 Task: Open a blank sheet, save the file as Michael Add the quote 'Failure is not the opposite of success; it's part of success.'Failure is not the opposite of success; it's part of success.  Apply font style Apply font style Freestyle Script and font size 20 Align the text to the Right .Change the text color to  Red
Action: Mouse moved to (28, 18)
Screenshot: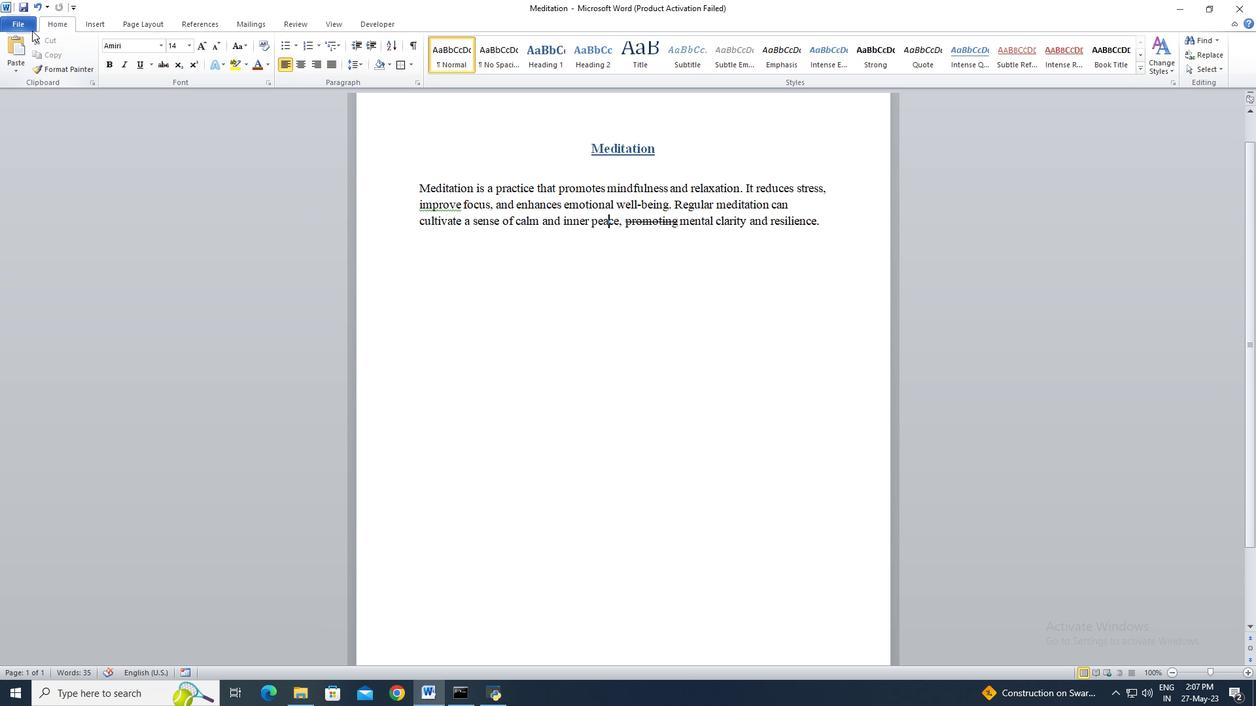 
Action: Mouse pressed left at (28, 18)
Screenshot: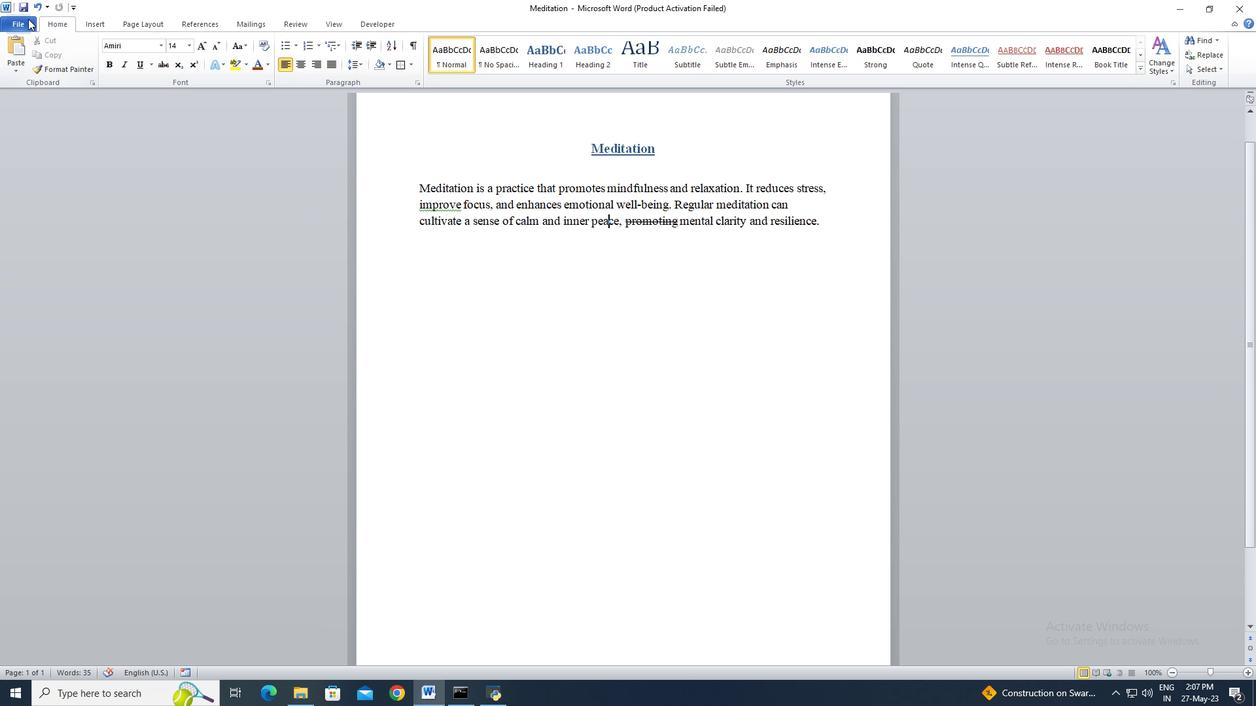
Action: Mouse moved to (42, 166)
Screenshot: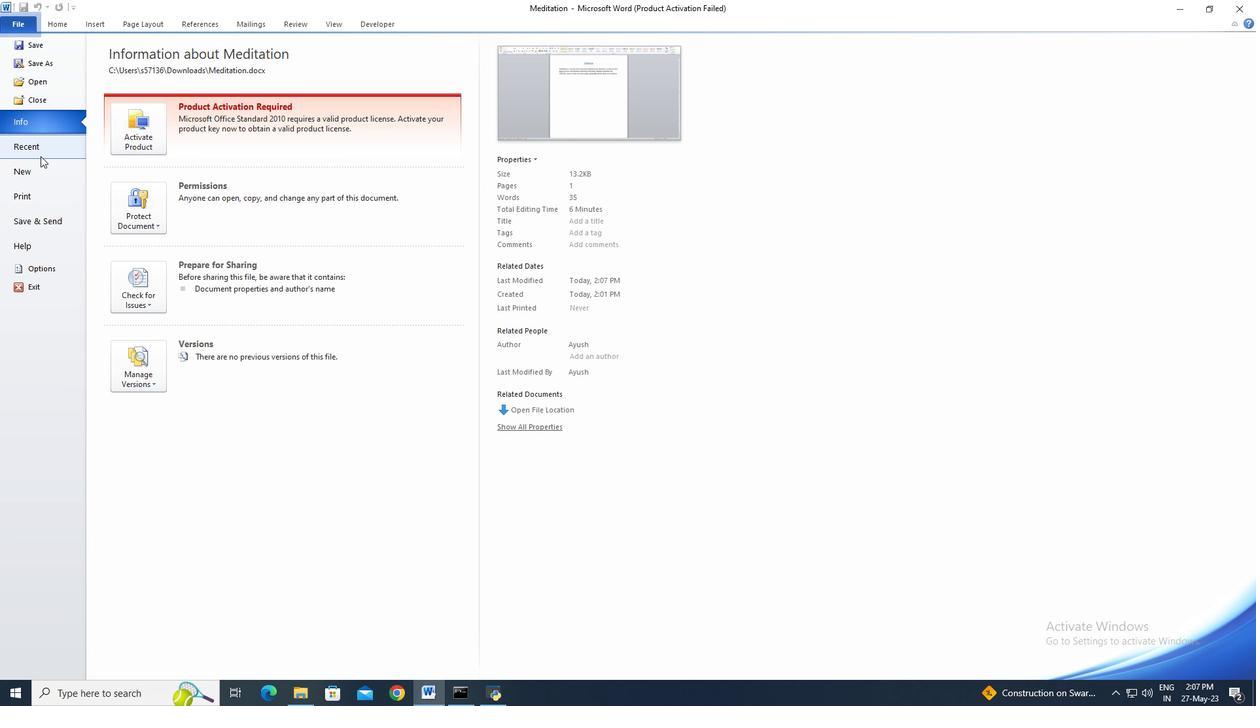 
Action: Mouse pressed left at (42, 166)
Screenshot: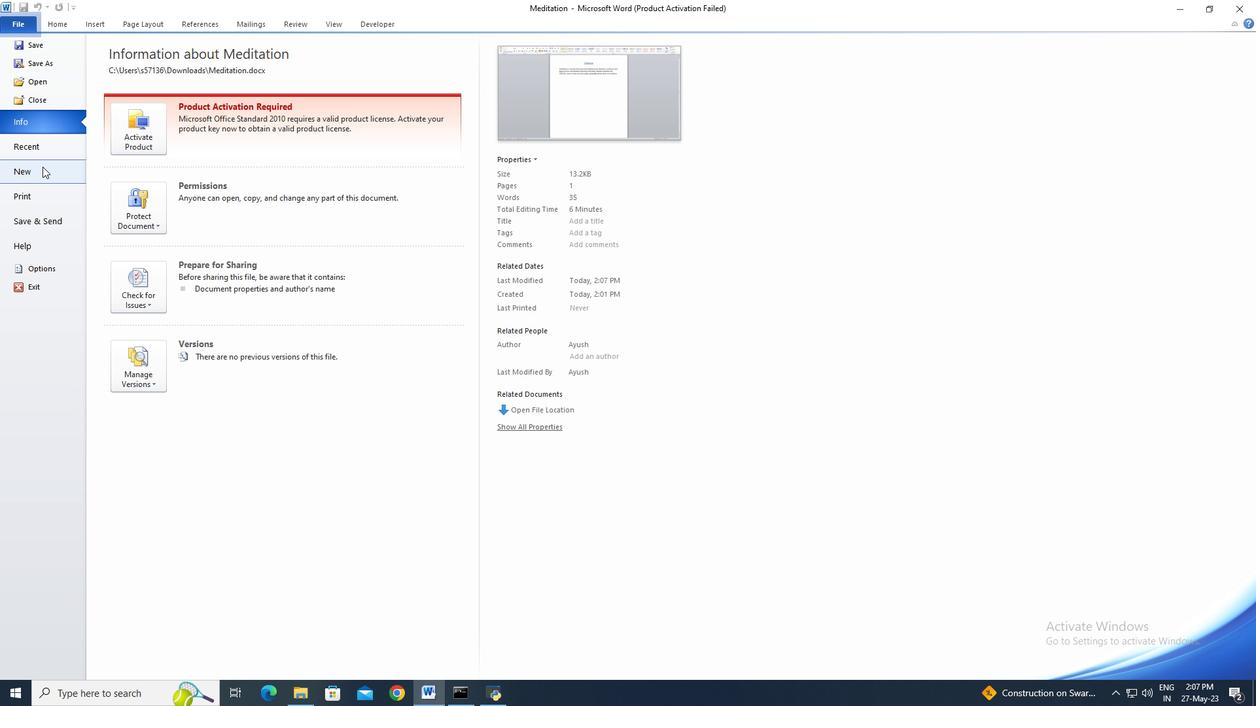 
Action: Mouse moved to (637, 339)
Screenshot: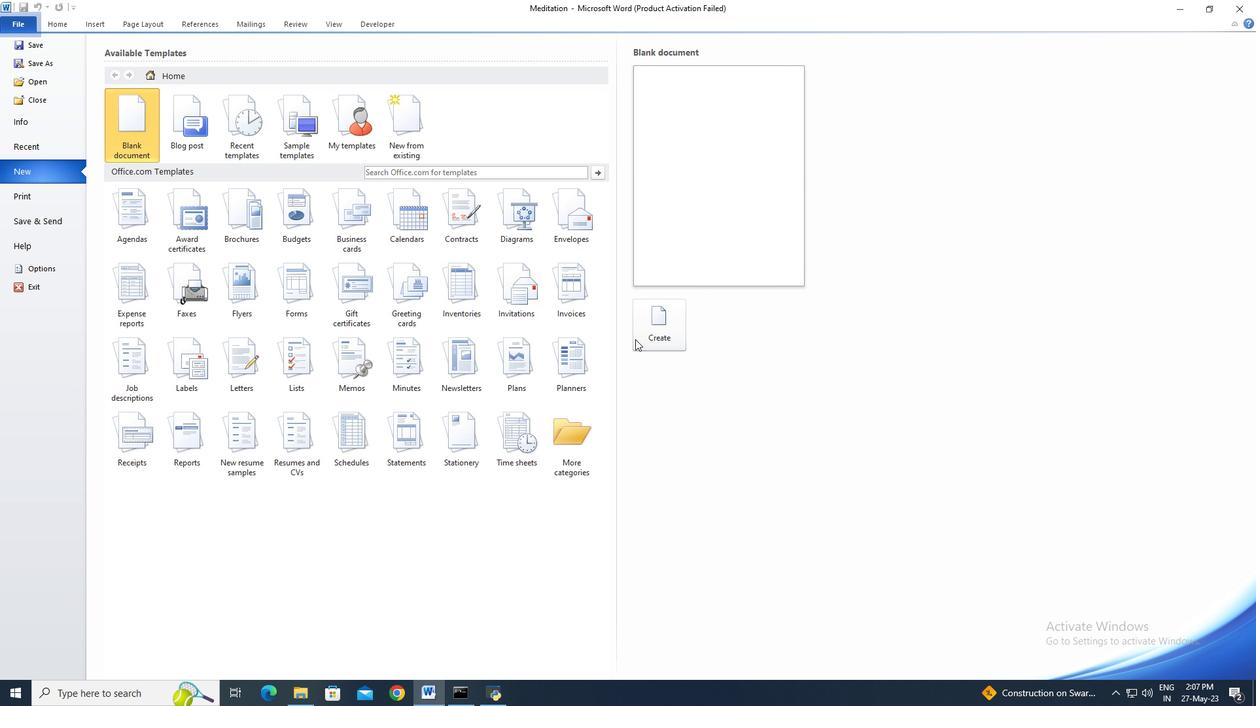 
Action: Mouse pressed left at (637, 339)
Screenshot: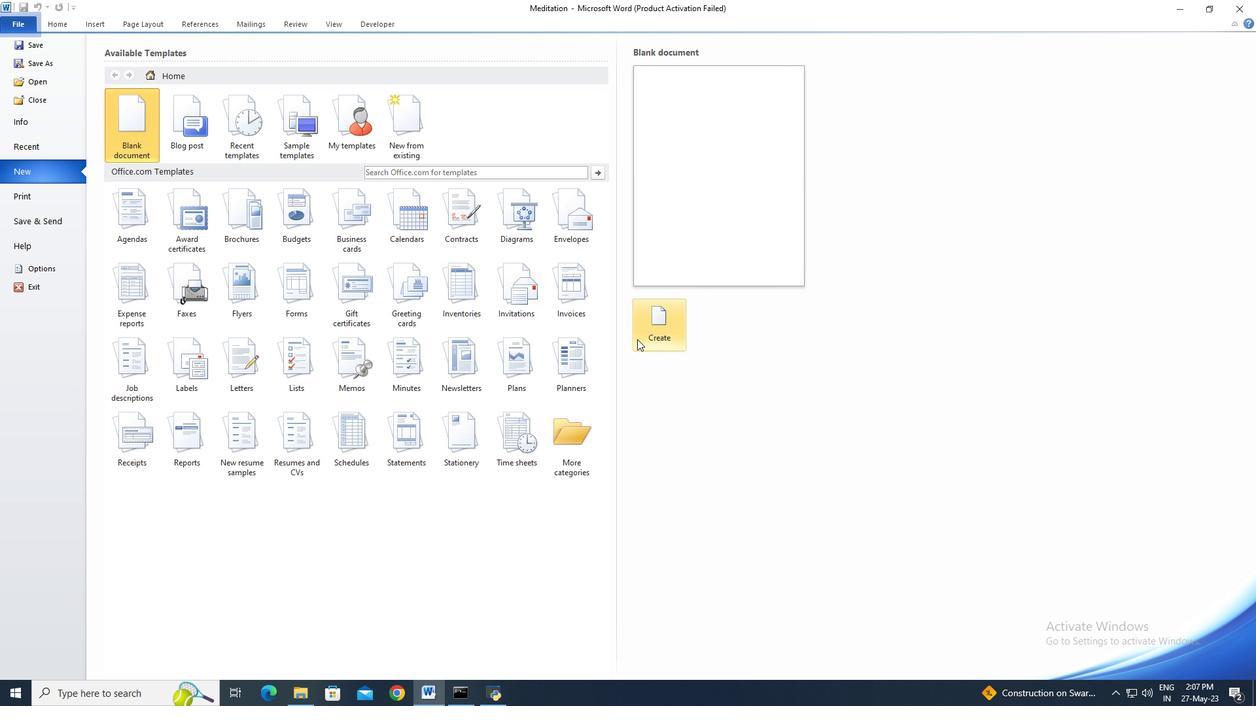 
Action: Mouse moved to (28, 22)
Screenshot: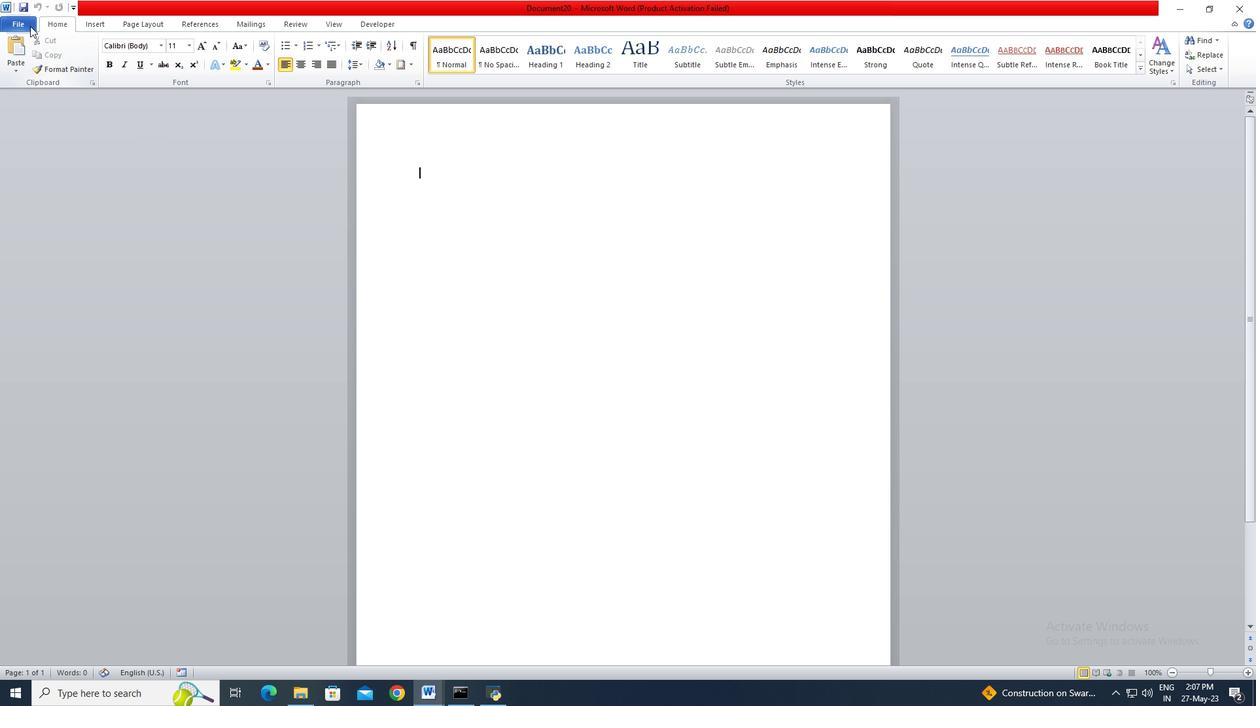 
Action: Mouse pressed left at (28, 22)
Screenshot: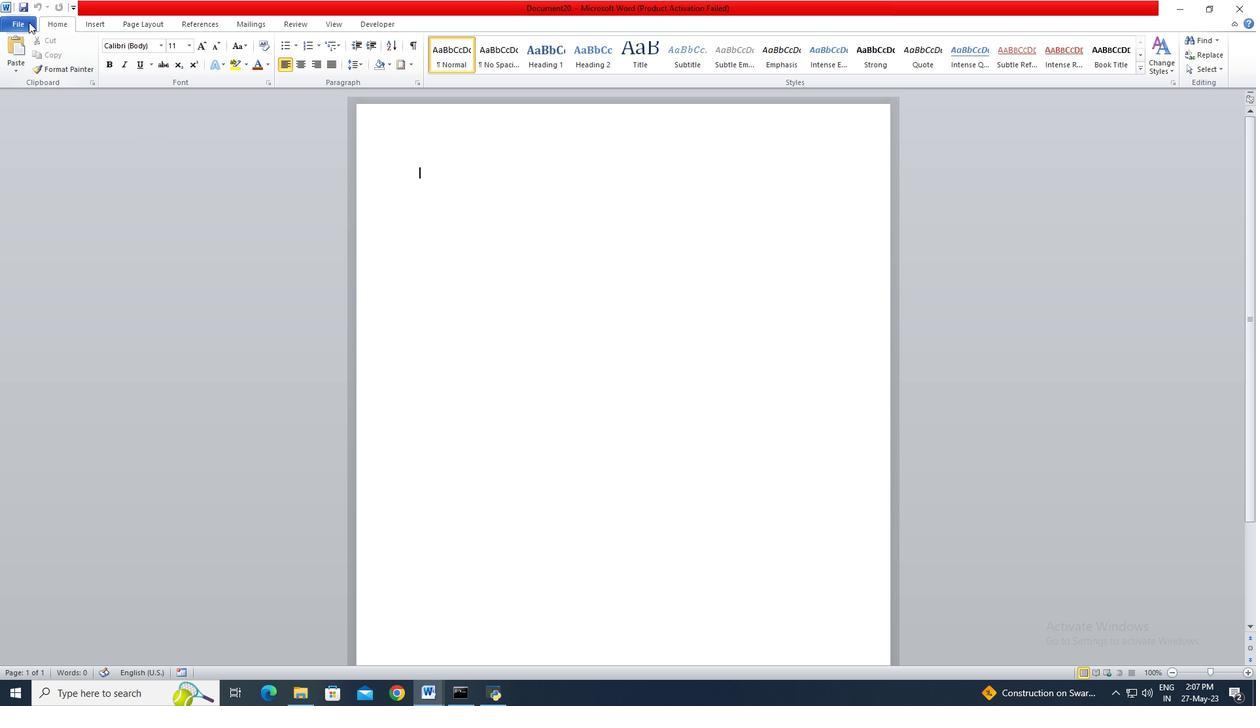 
Action: Mouse moved to (32, 65)
Screenshot: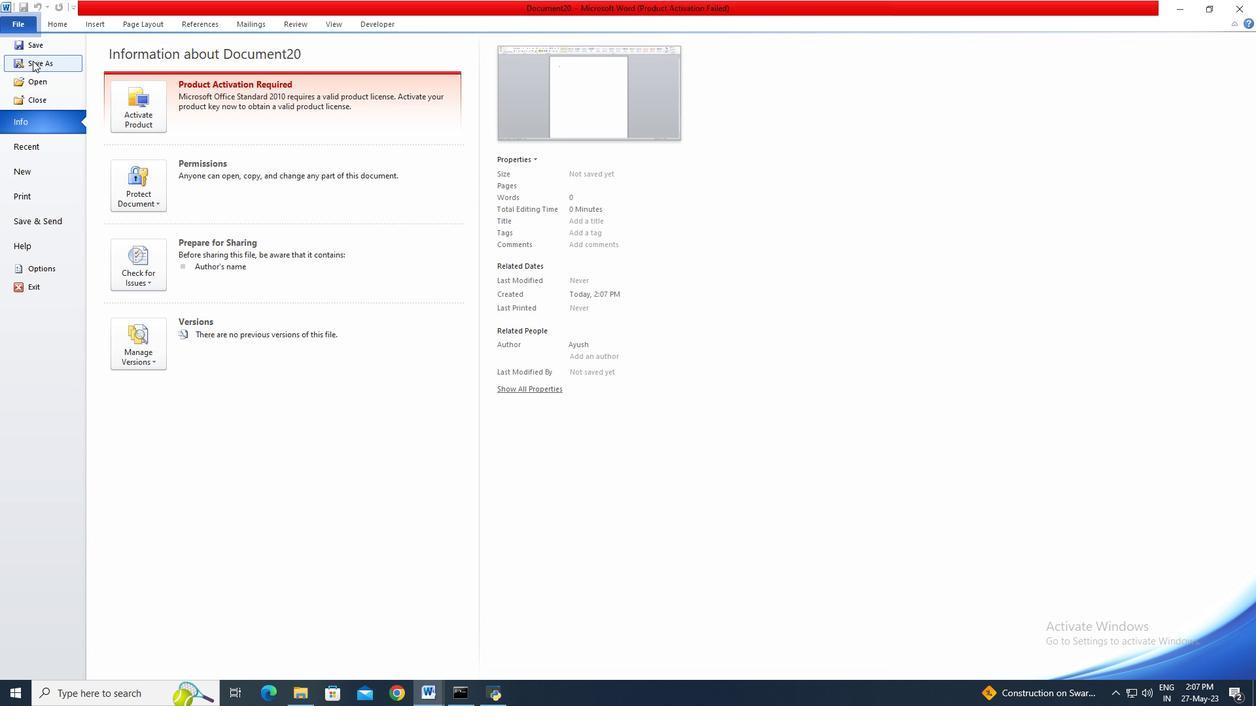 
Action: Mouse pressed left at (32, 65)
Screenshot: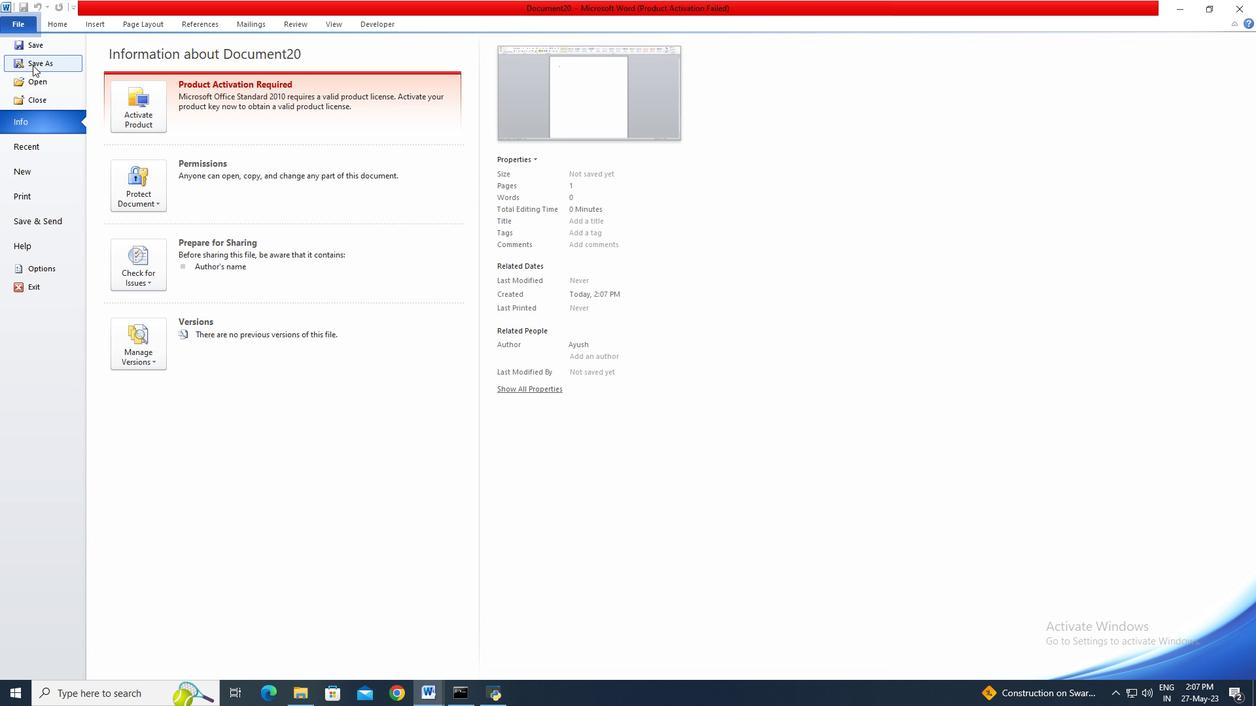 
Action: Mouse moved to (54, 138)
Screenshot: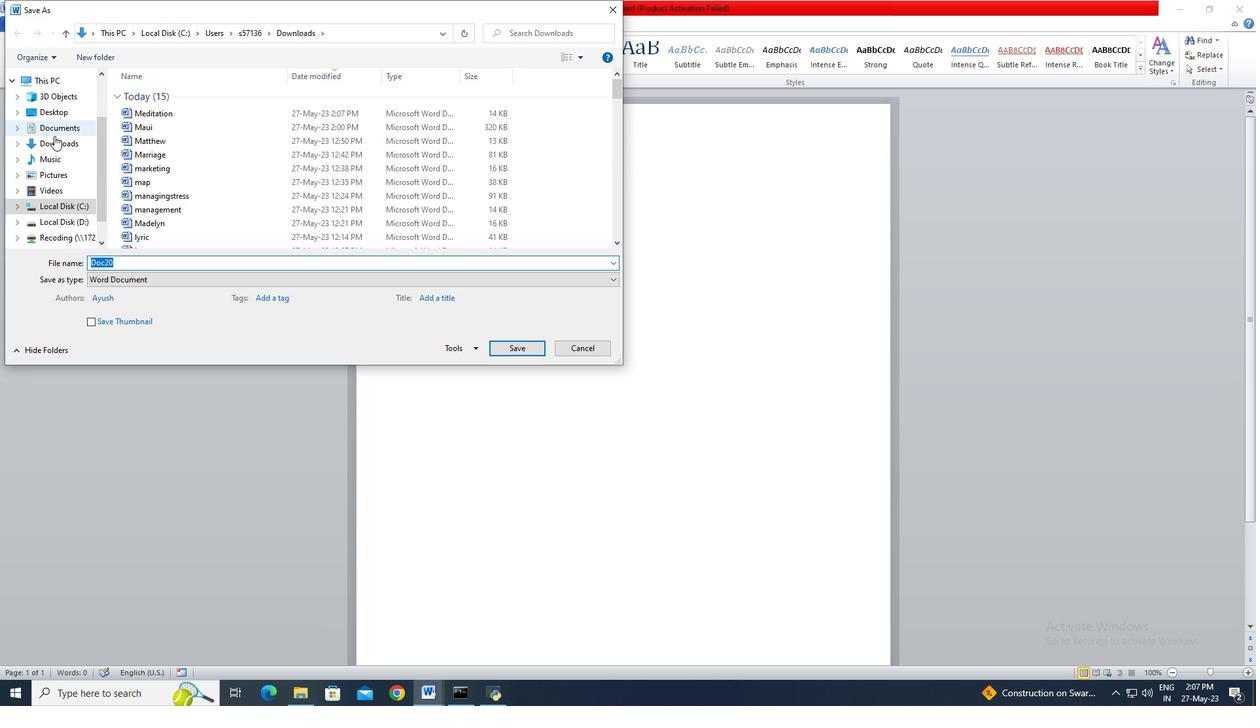 
Action: Mouse pressed left at (54, 138)
Screenshot: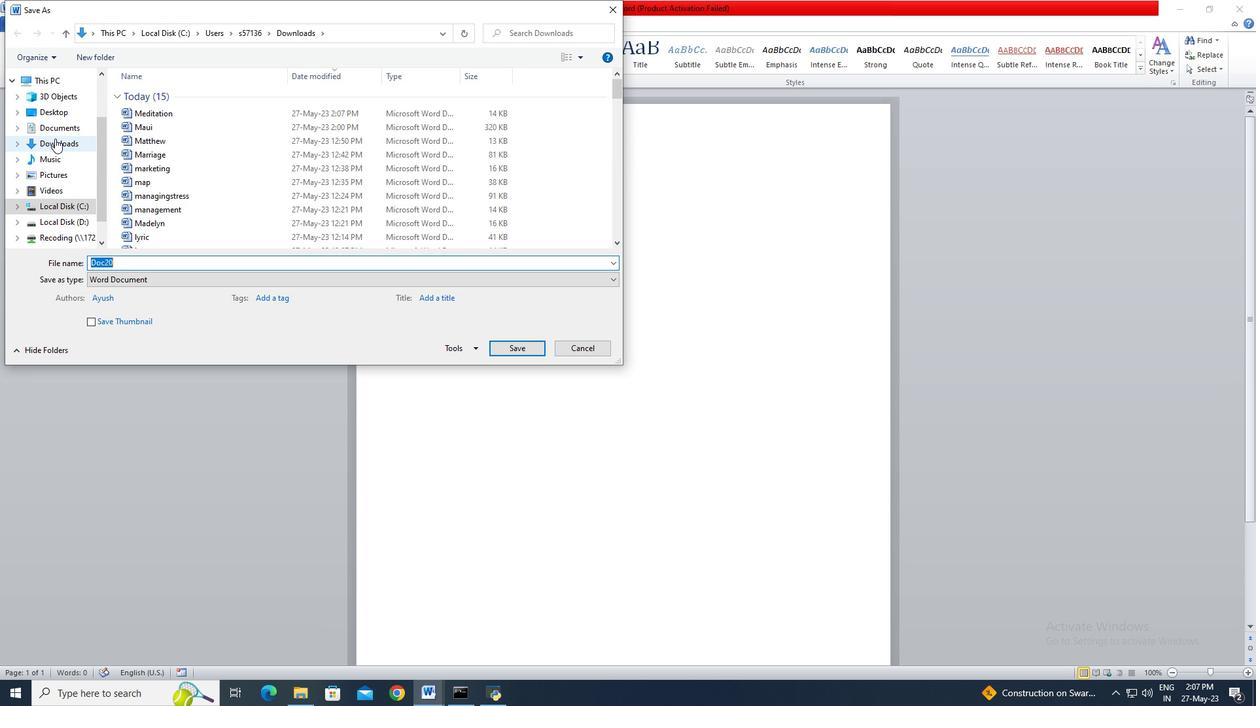 
Action: Mouse moved to (125, 261)
Screenshot: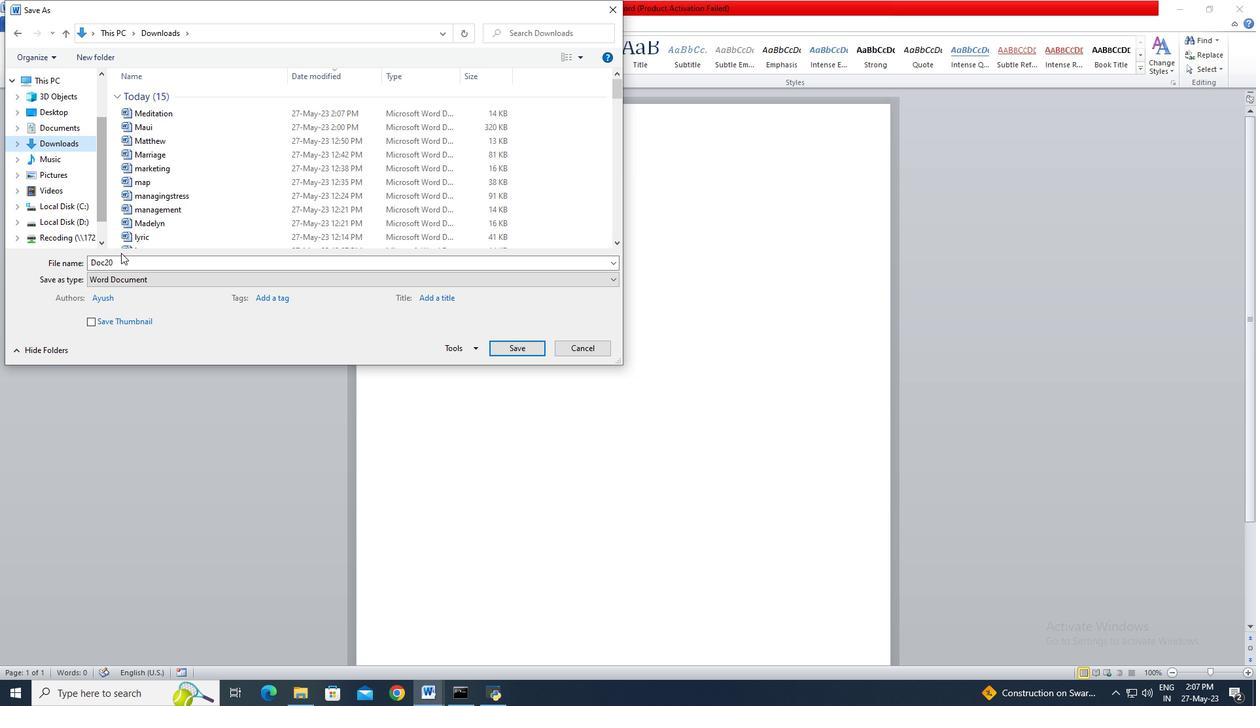 
Action: Mouse pressed left at (125, 261)
Screenshot: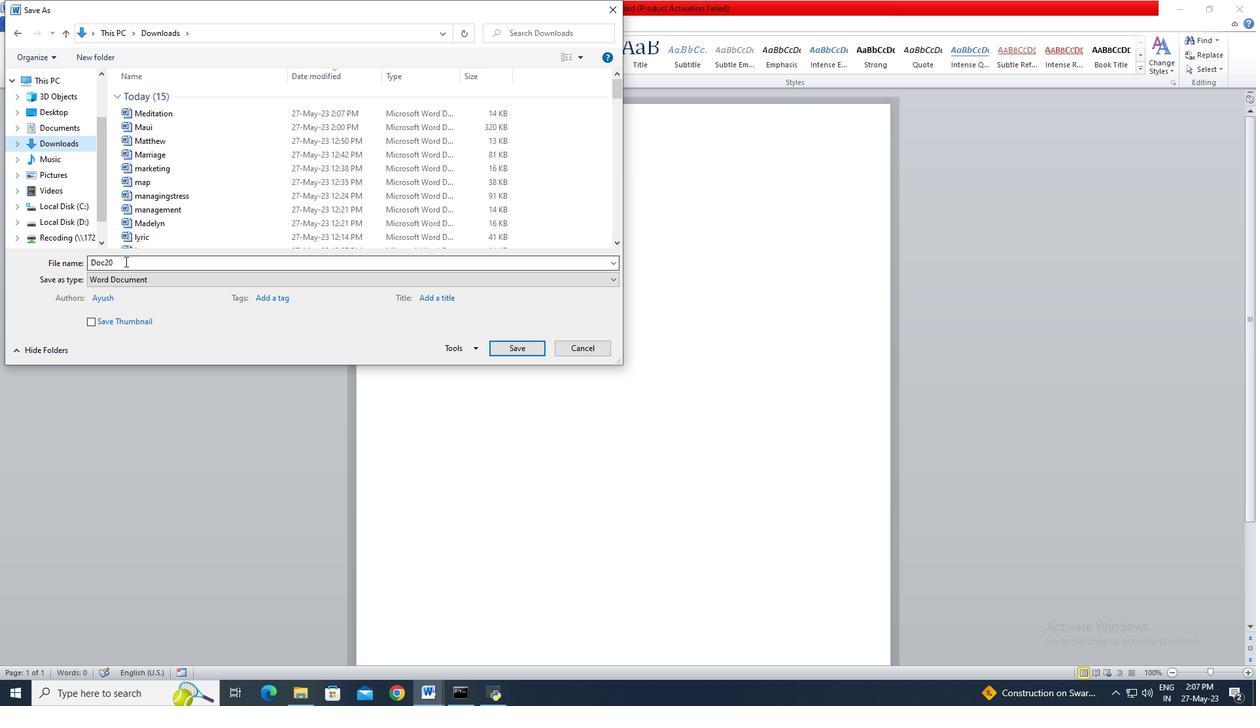 
Action: Key pressed <Key.shift>Michael
Screenshot: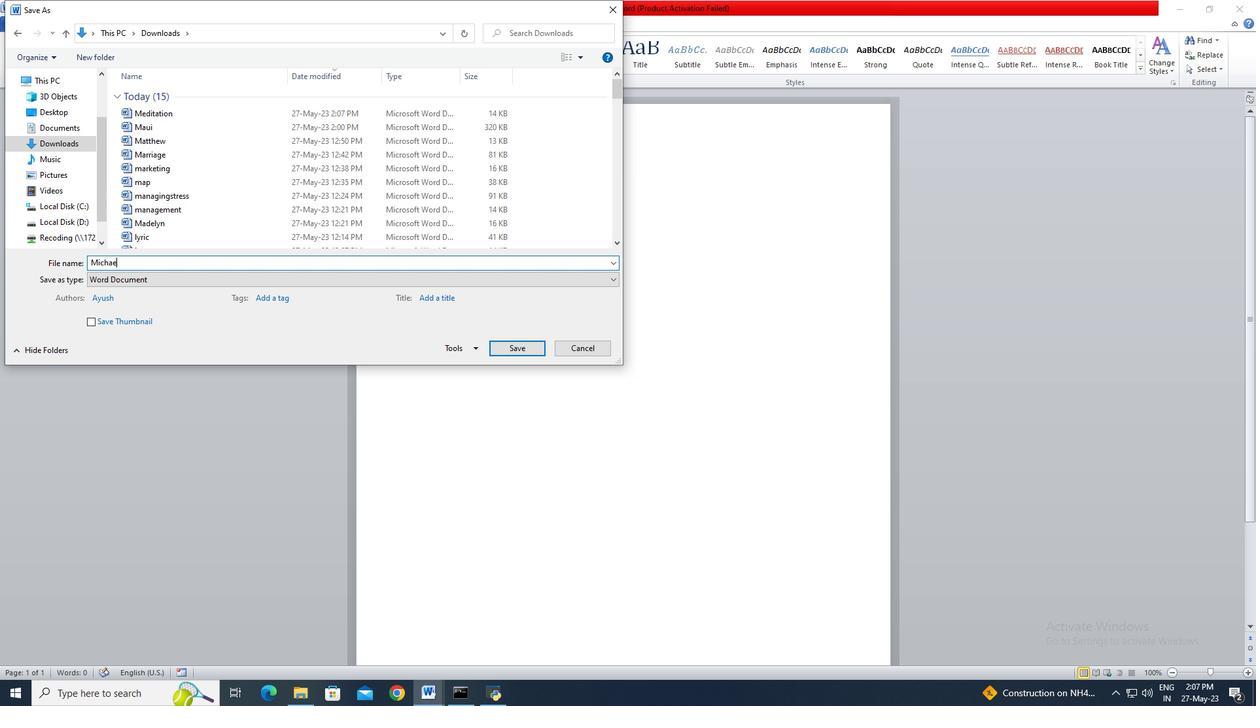 
Action: Mouse moved to (493, 348)
Screenshot: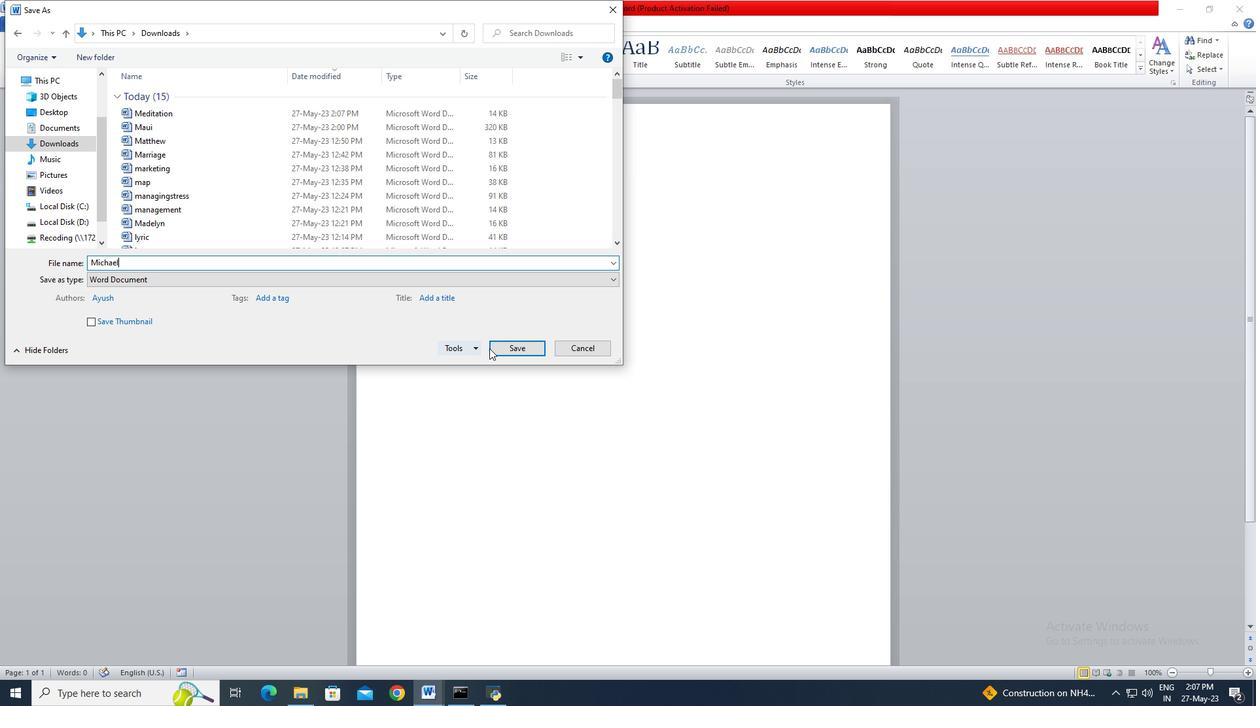 
Action: Mouse pressed left at (493, 348)
Screenshot: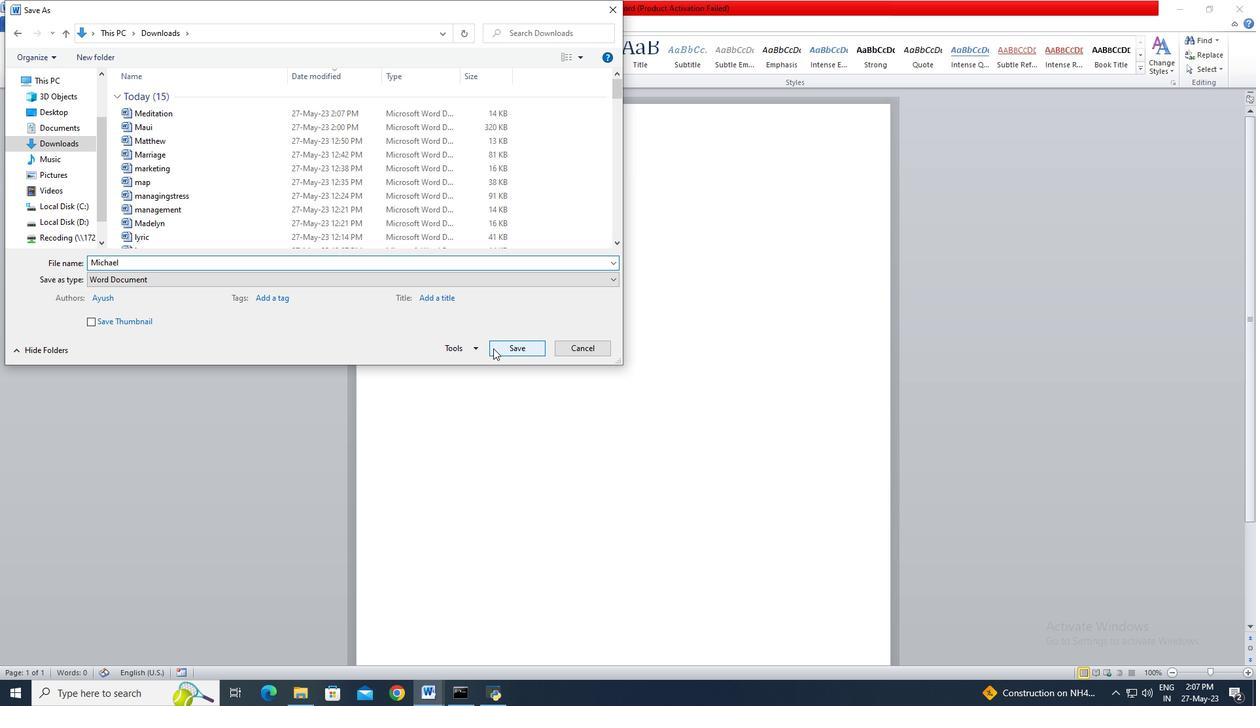 
Action: Key pressed <Key.shift>"<Key.shift>Failure<Key.space>is<Key.space>not<Key.space>the<Key.space>opposite<Key.space>of<Key.space>success;<Key.space>it's<Key.space>part<Key.space>of<Key.space>success.<Key.shift>"ctrl+A
Screenshot: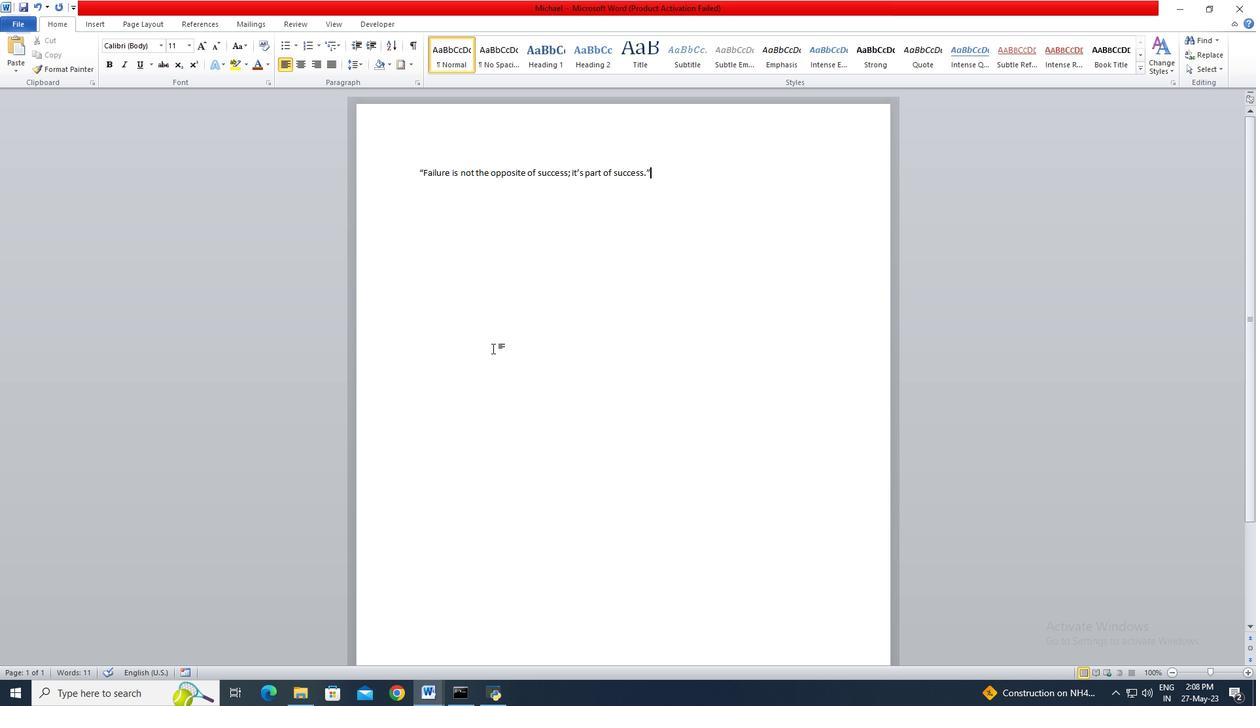 
Action: Mouse moved to (154, 49)
Screenshot: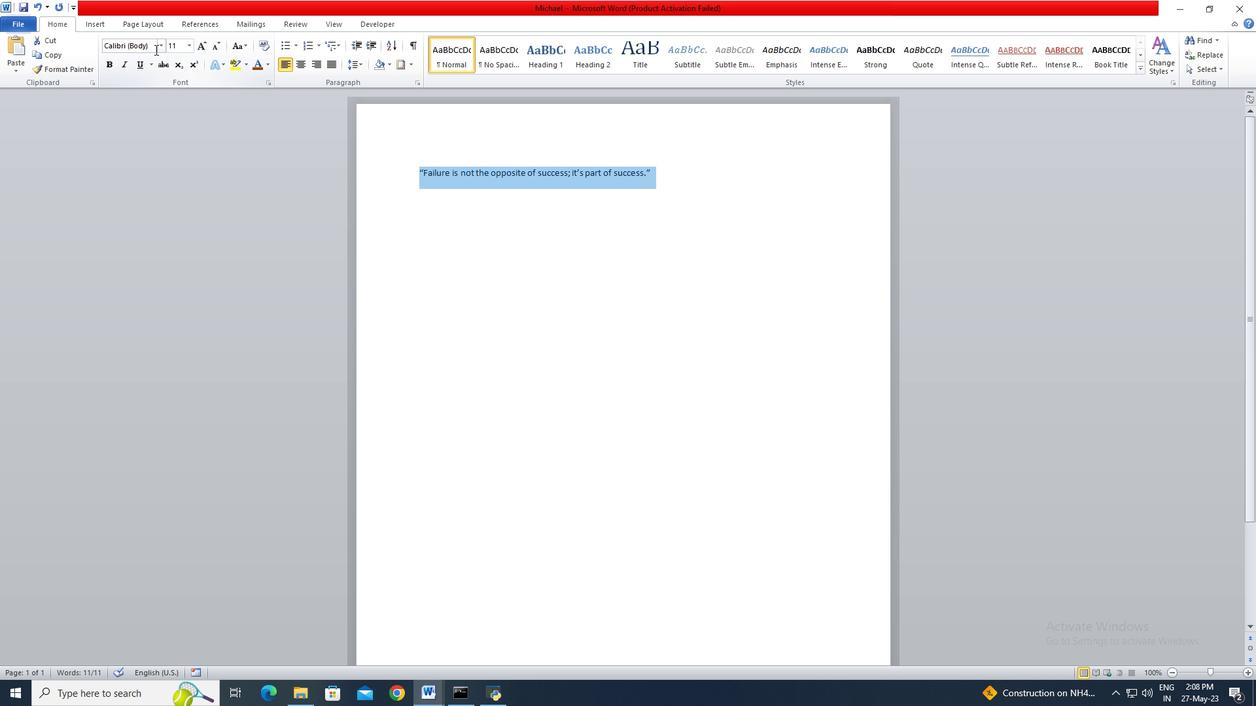 
Action: Mouse pressed left at (154, 49)
Screenshot: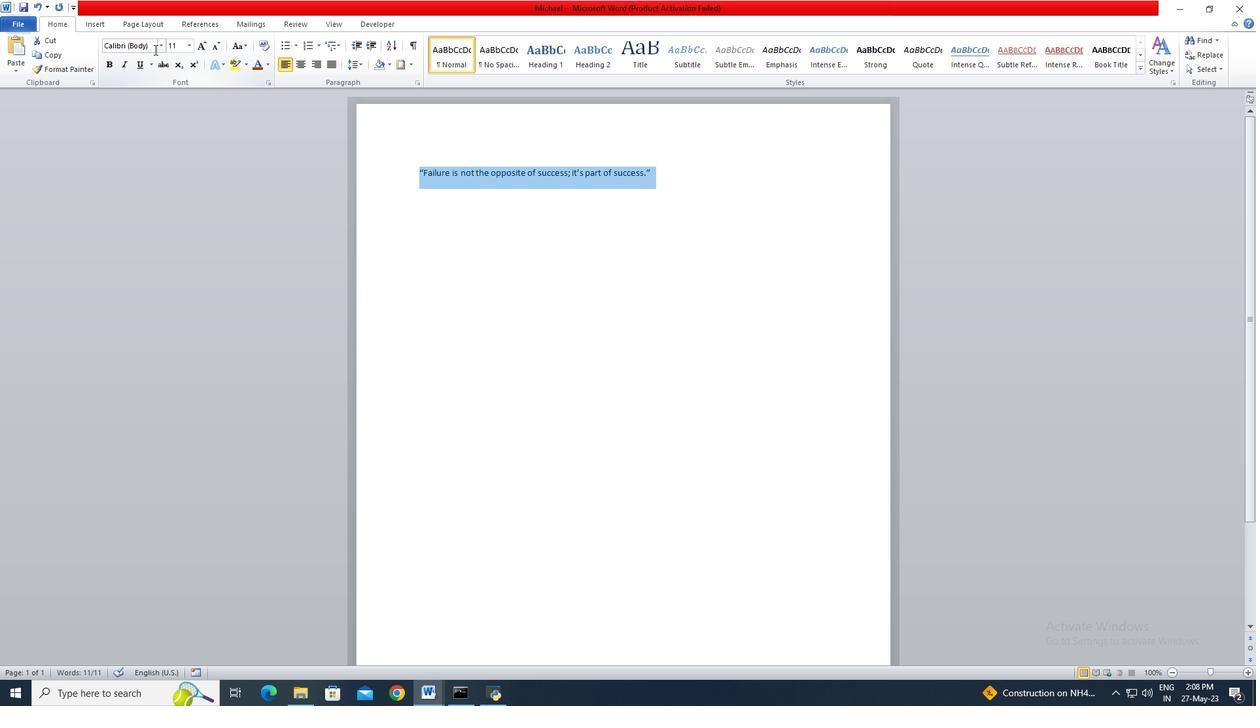 
Action: Key pressed <Key.shift_r>A<Key.backspace><Key.shift><Key.backspace><Key.shift>Freestyle<Key.space><Key.shift>Script<Key.enter>
Screenshot: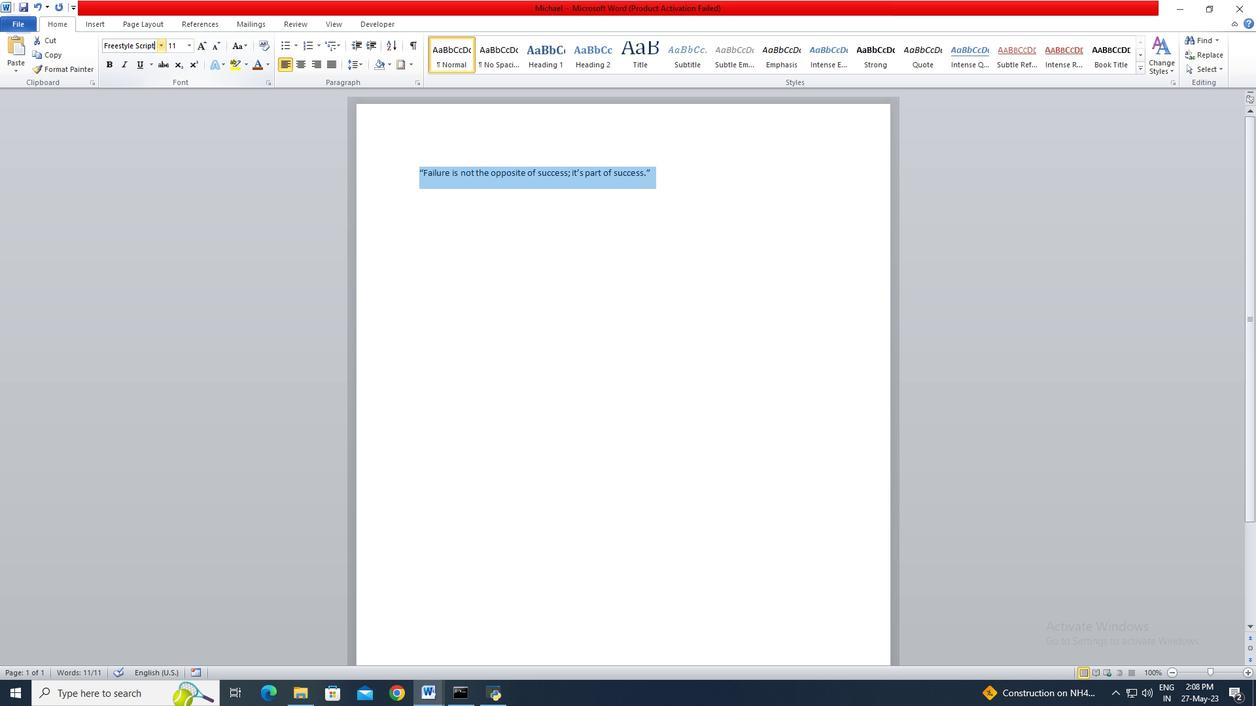
Action: Mouse moved to (179, 47)
Screenshot: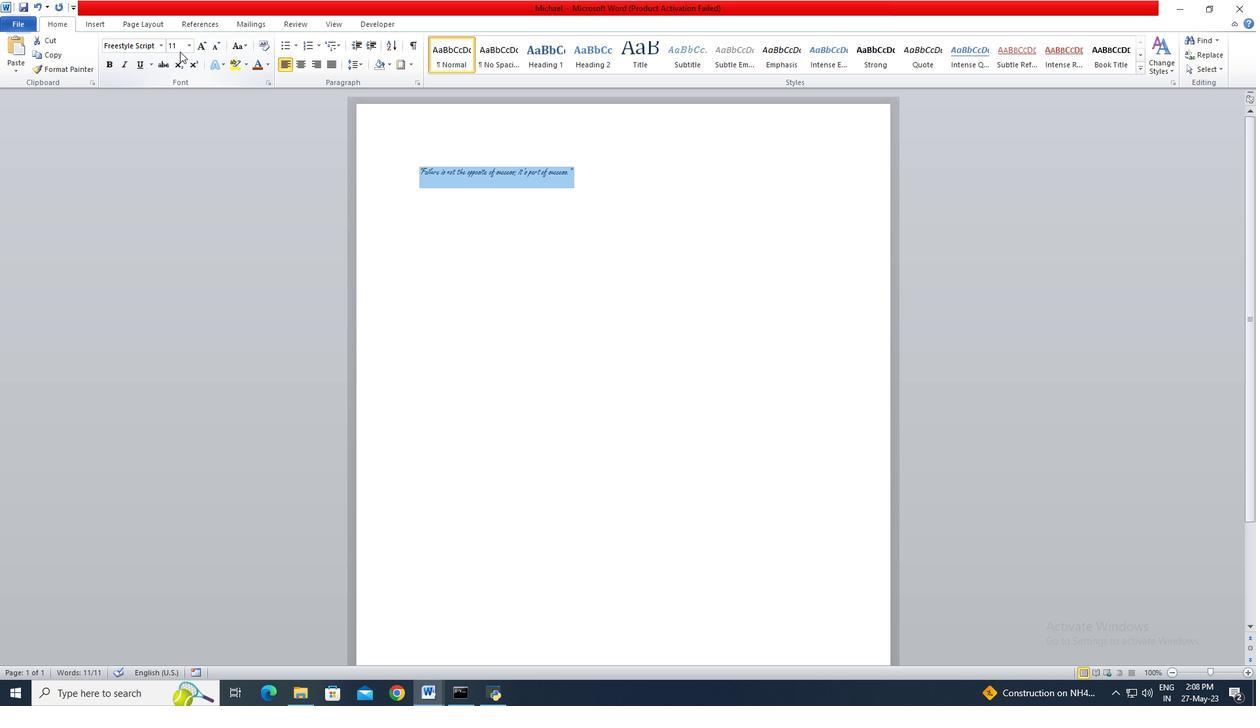 
Action: Mouse pressed left at (179, 47)
Screenshot: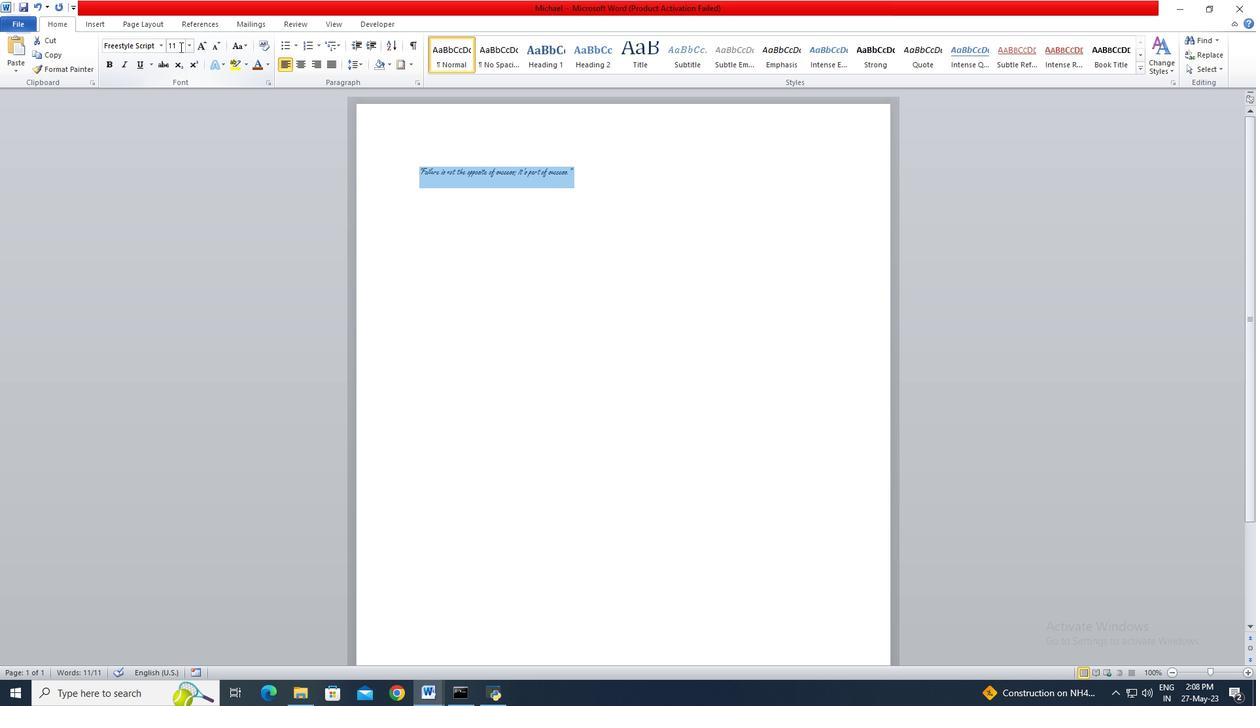 
Action: Mouse moved to (178, 47)
Screenshot: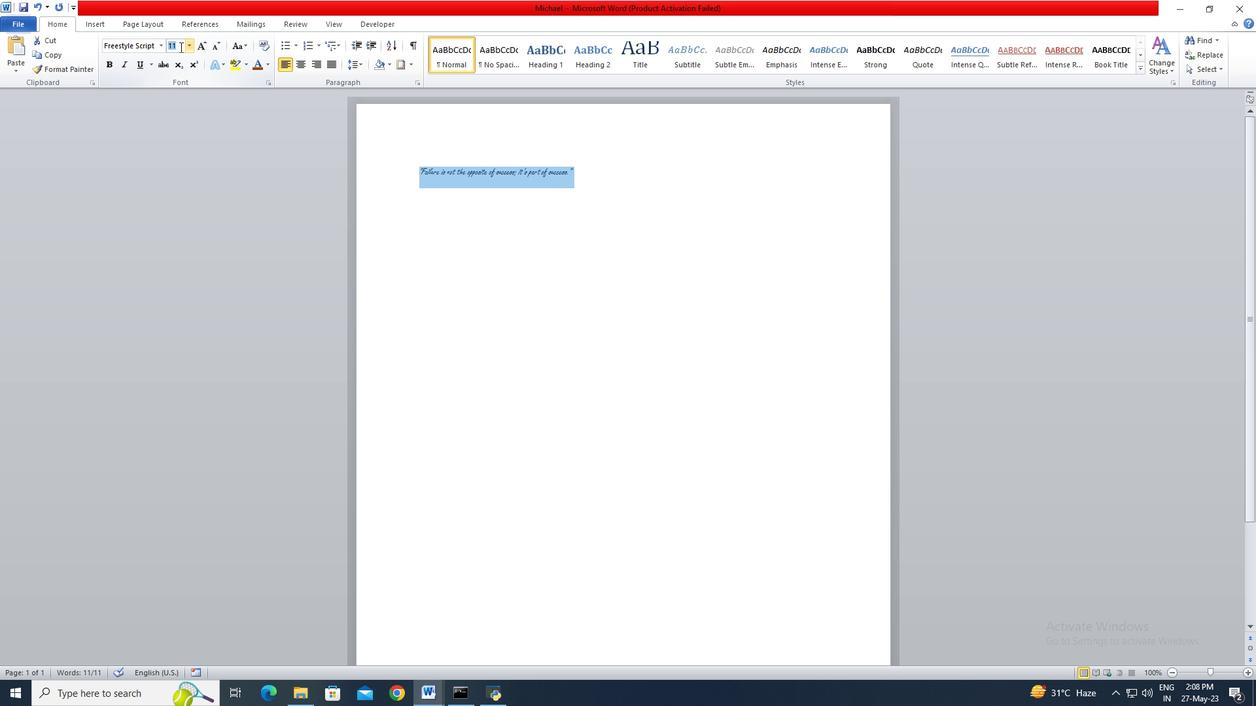 
Action: Key pressed 20<Key.enter>
Screenshot: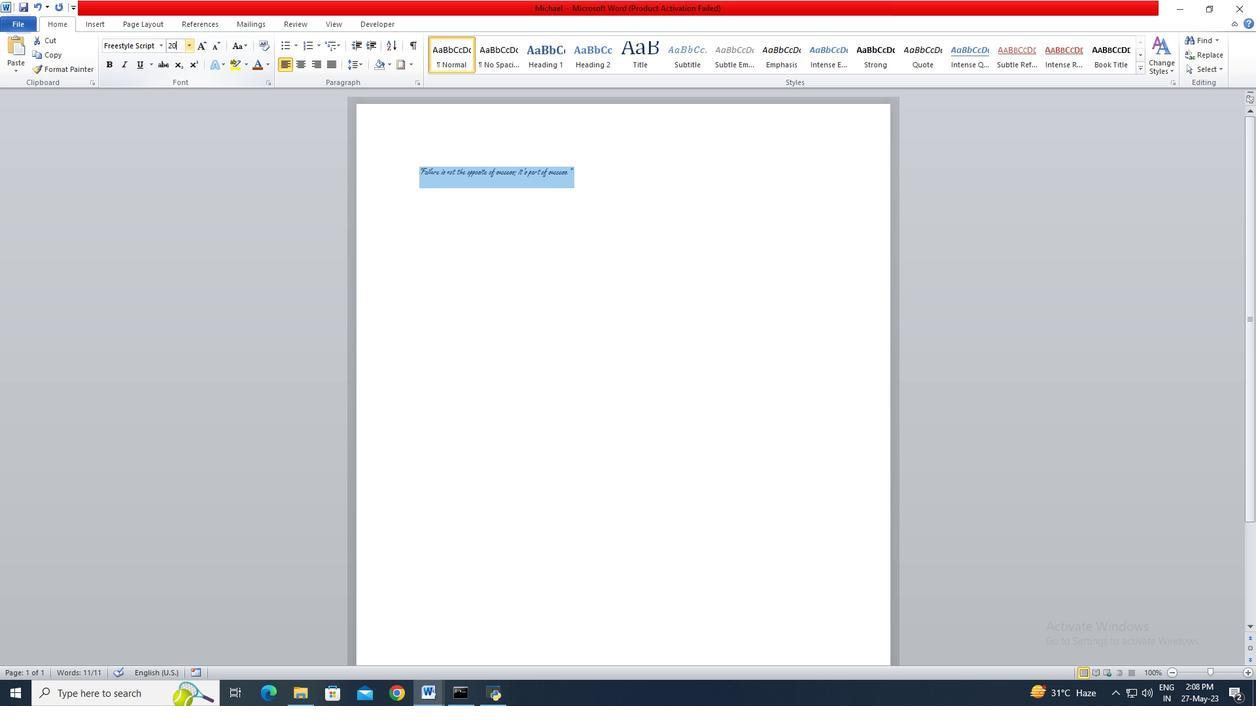 
Action: Mouse moved to (312, 62)
Screenshot: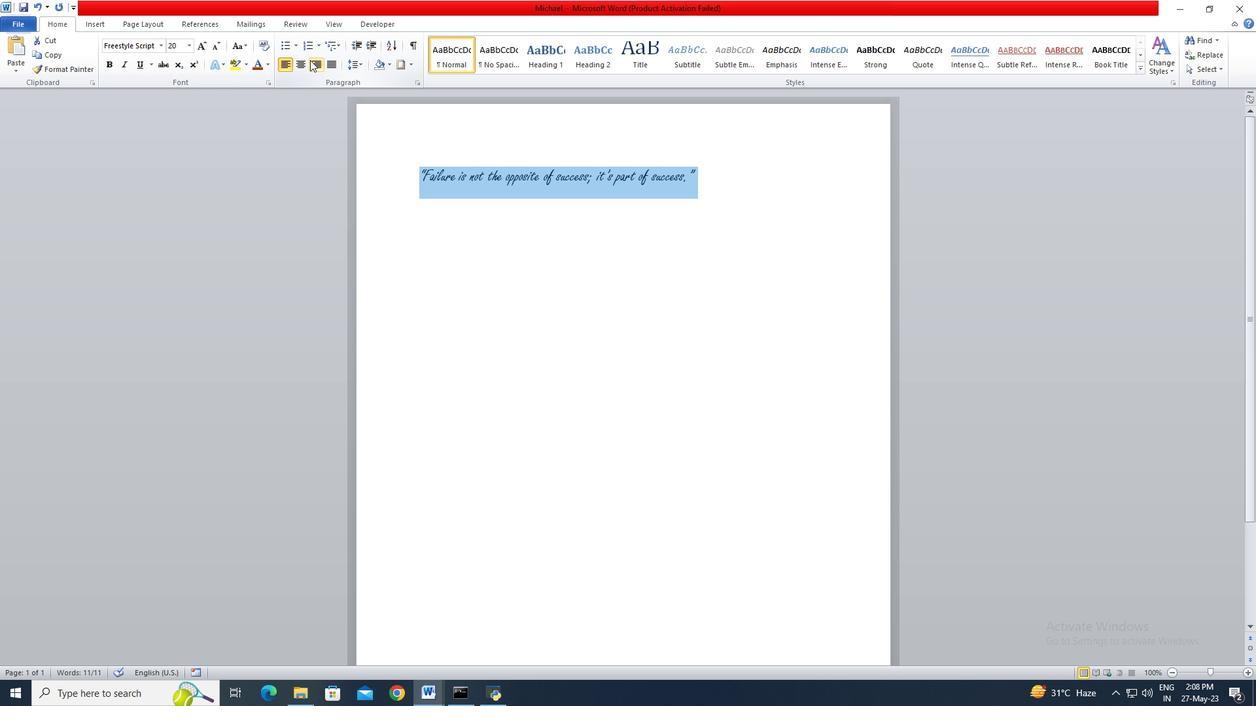 
Action: Mouse pressed left at (312, 62)
Screenshot: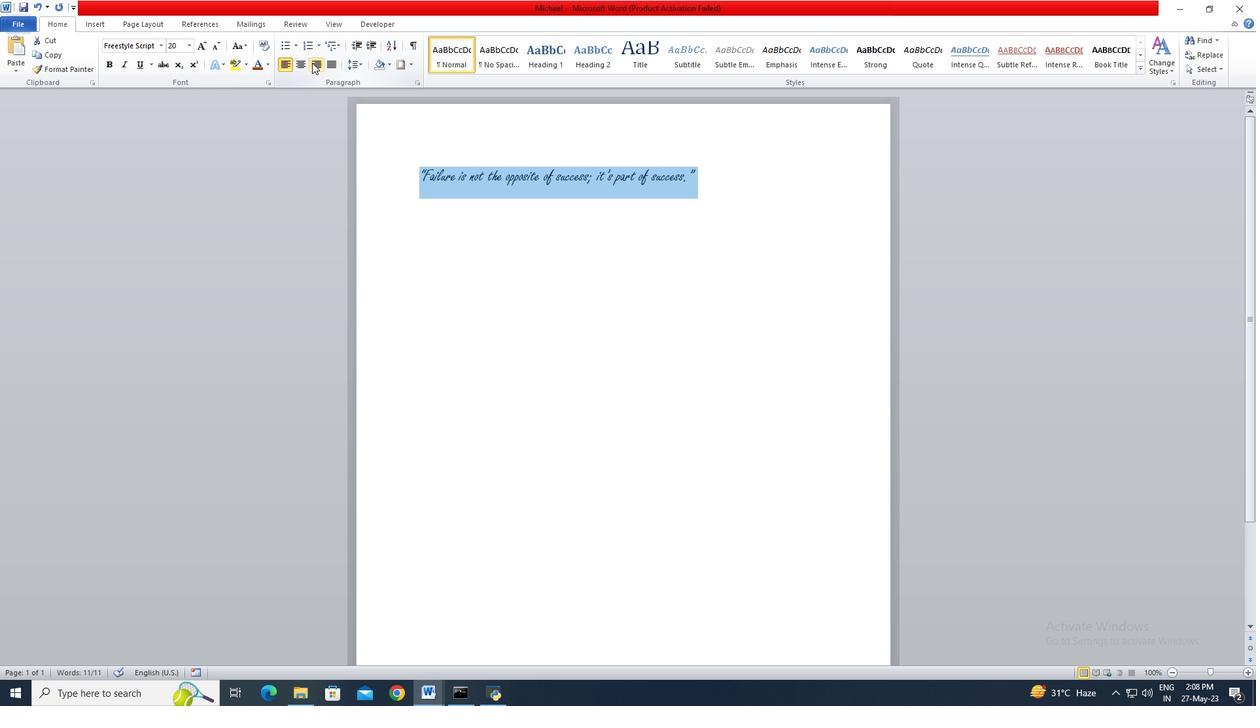 
Action: Mouse moved to (269, 64)
Screenshot: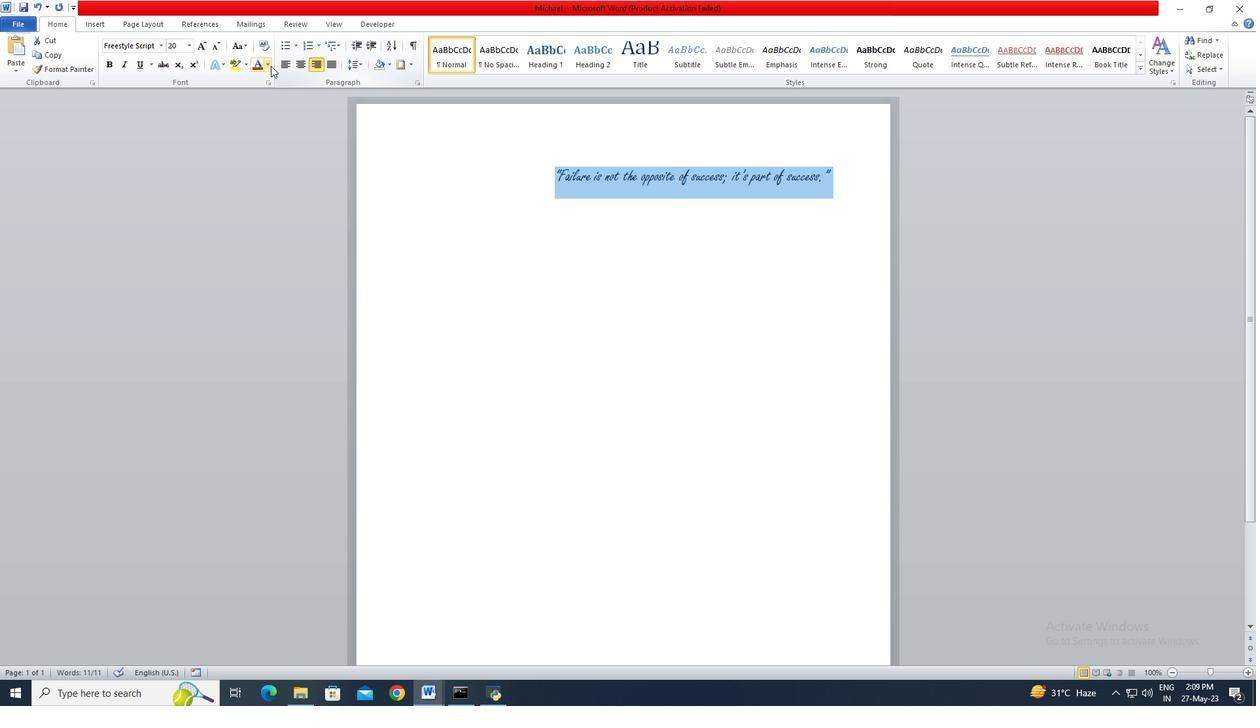 
Action: Mouse pressed left at (269, 64)
Screenshot: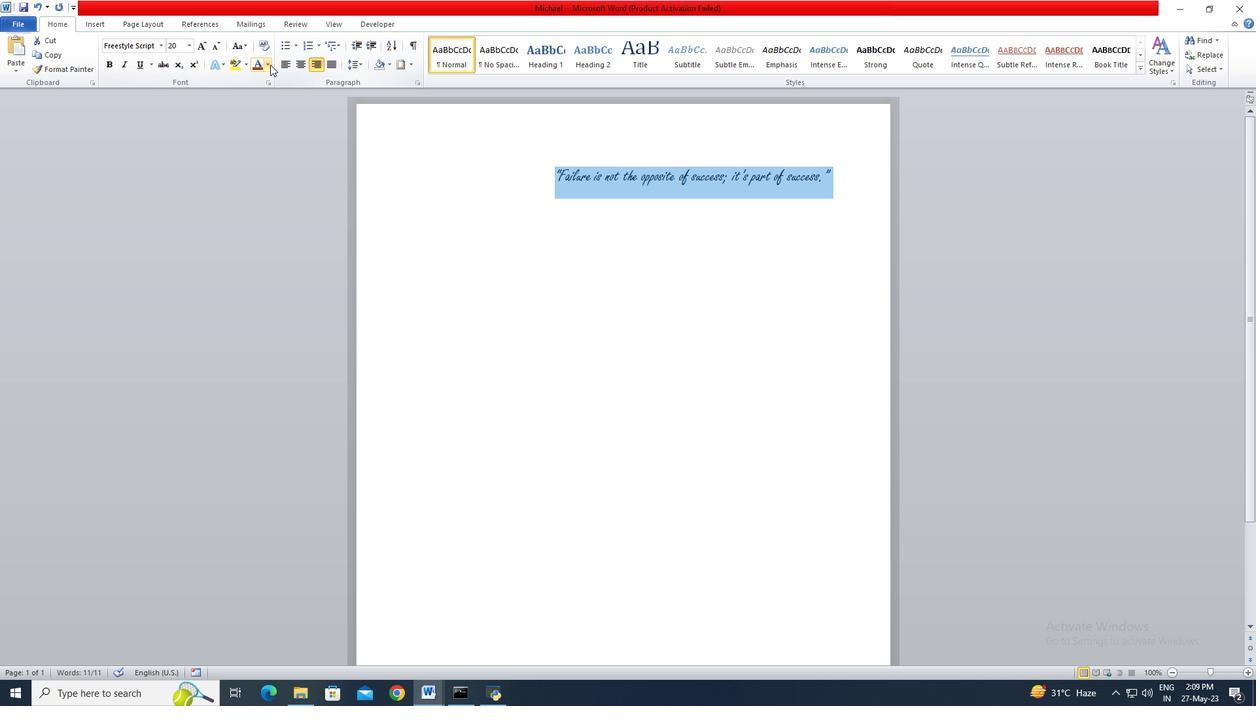 
Action: Mouse moved to (269, 173)
Screenshot: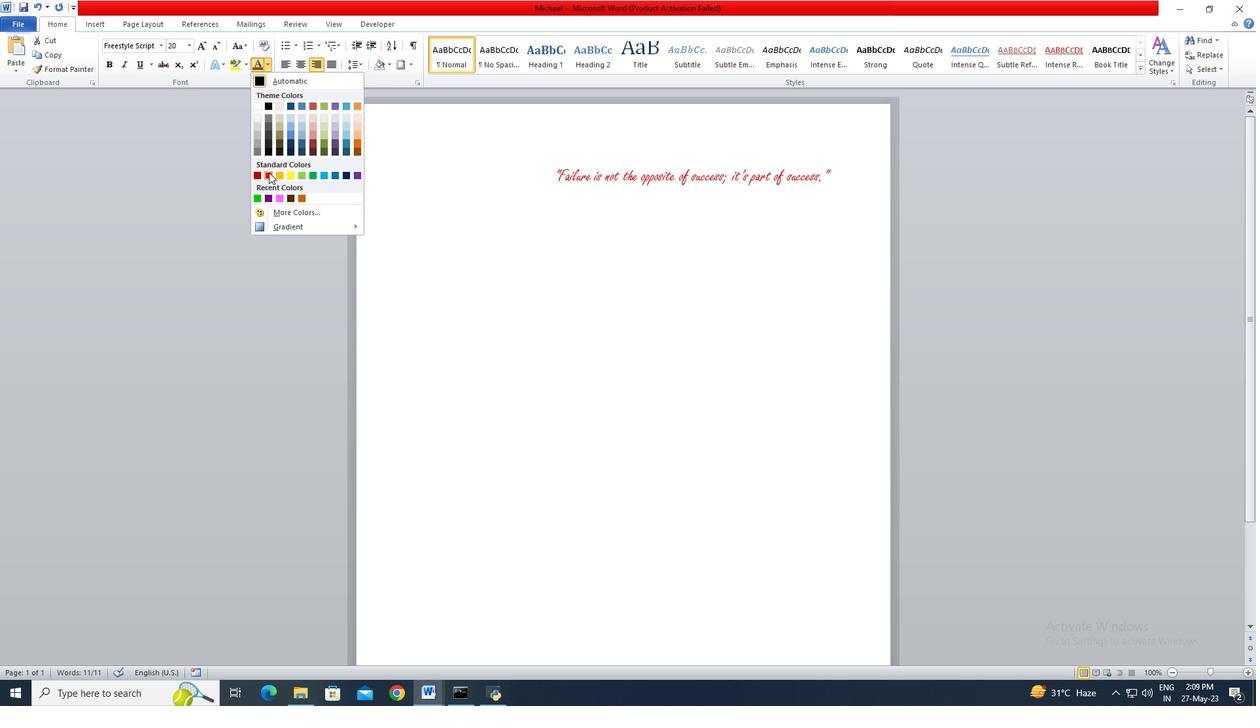 
Action: Mouse pressed left at (269, 173)
Screenshot: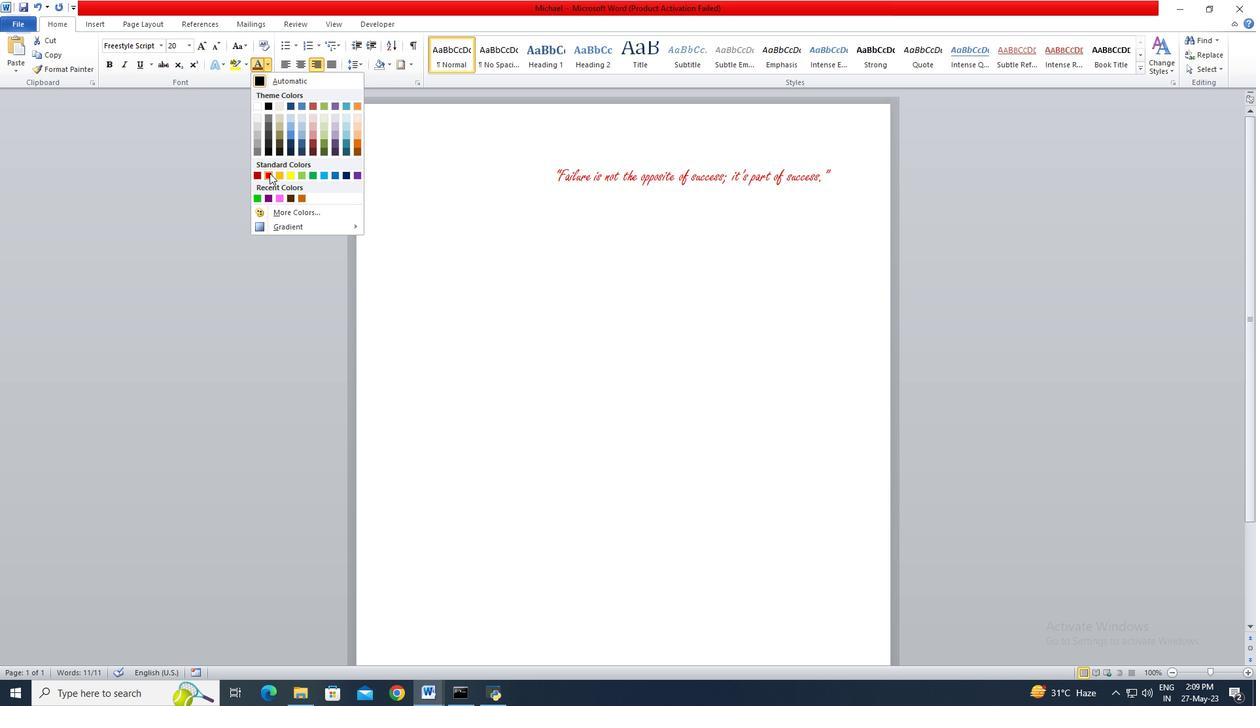
Action: Mouse moved to (437, 234)
Screenshot: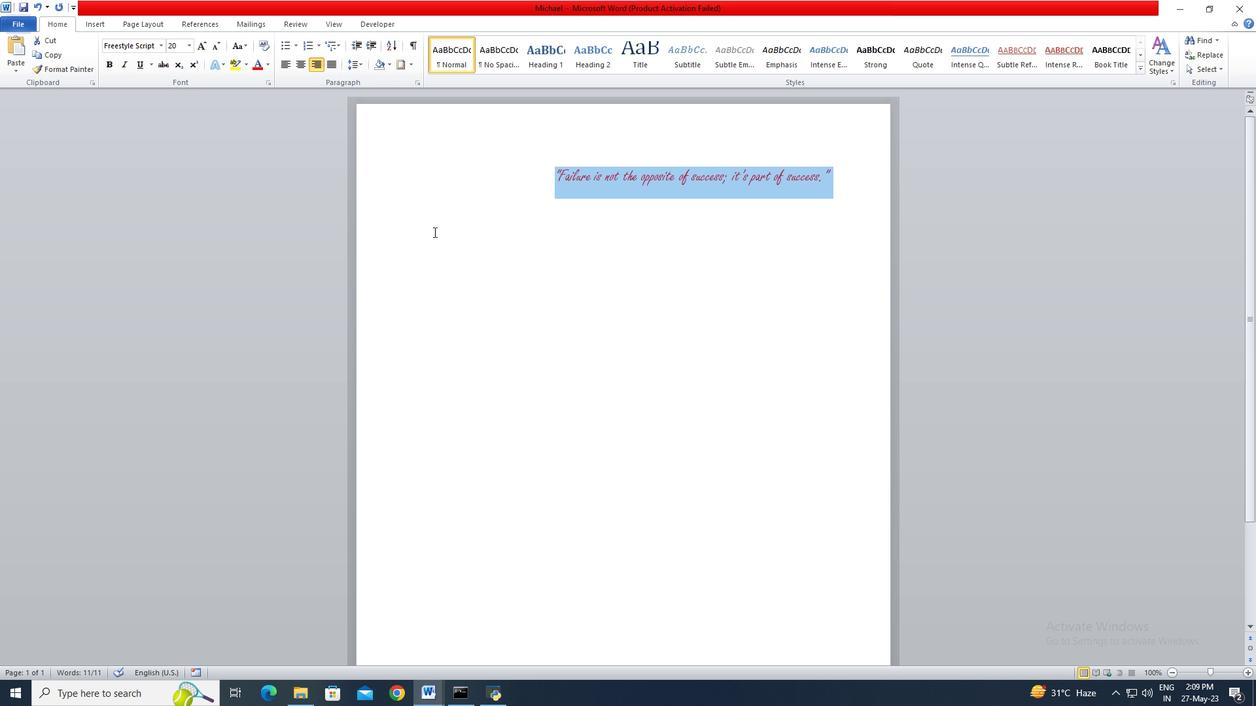 
Action: Mouse pressed left at (437, 234)
Screenshot: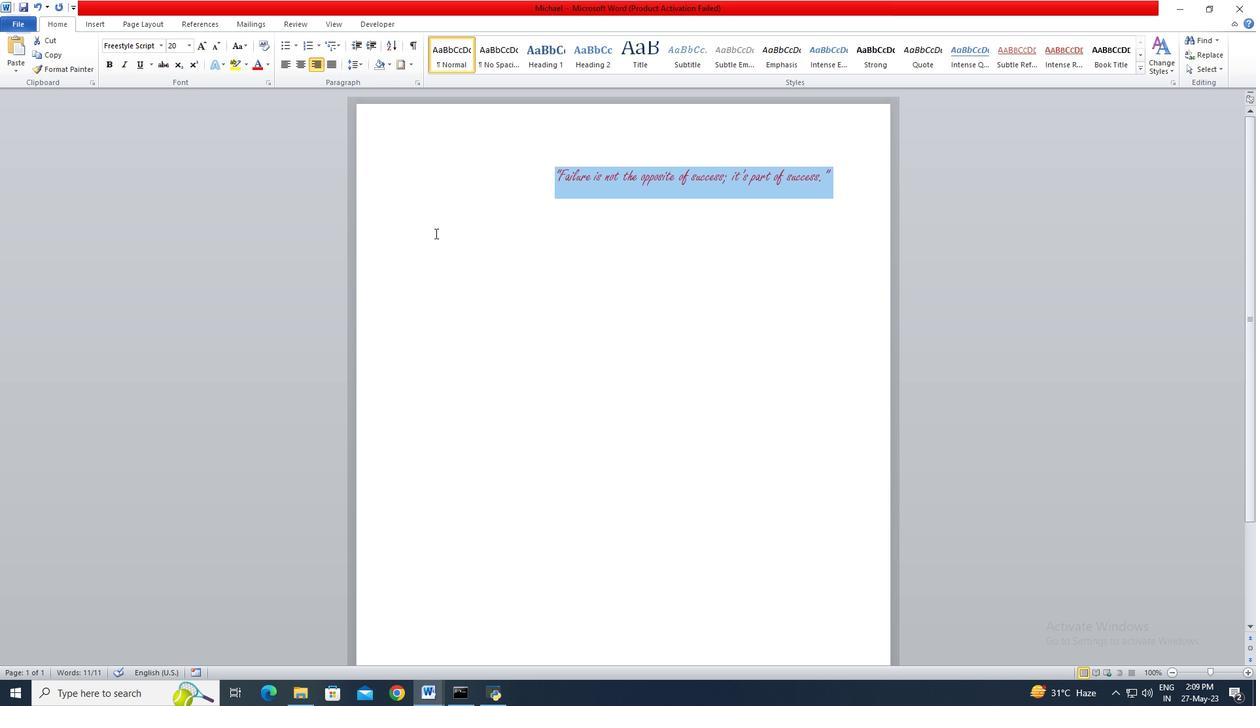
